 Task: Add a dependency to the task Performance issues with database queries , the existing task  Inconsistent formatting of date/time fields in the project XpertTech.
Action: Mouse moved to (794, 618)
Screenshot: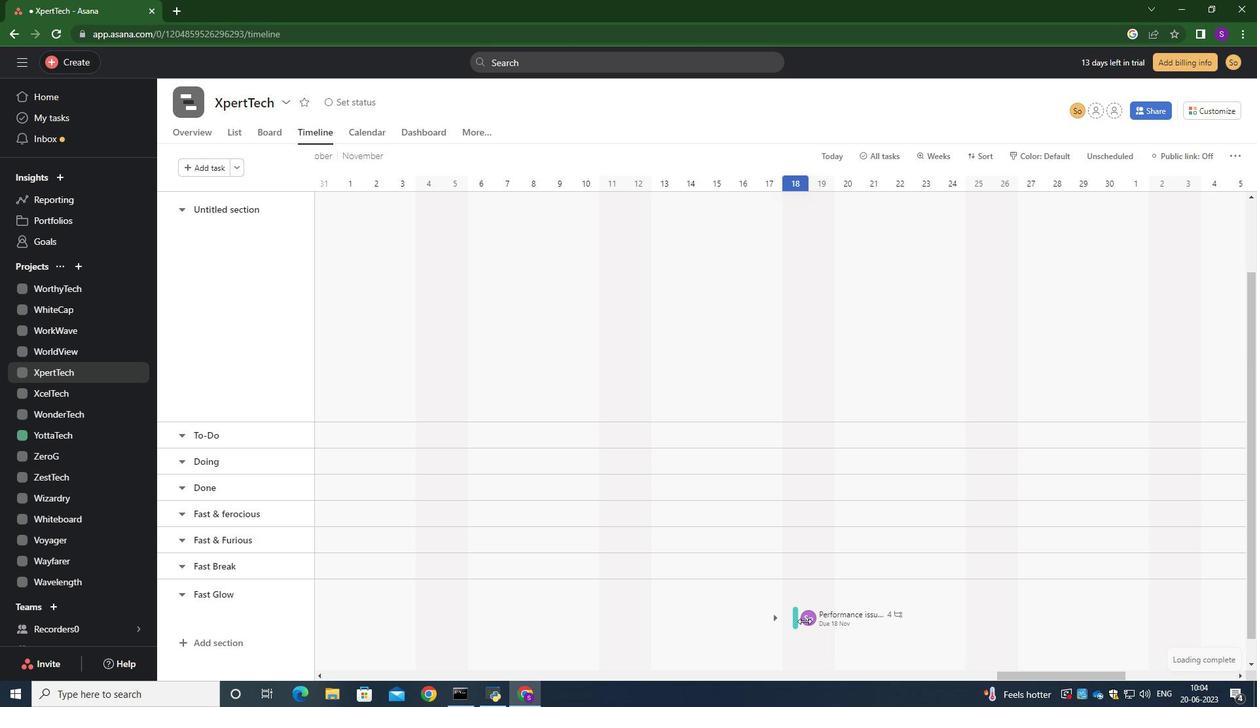 
Action: Mouse pressed left at (794, 618)
Screenshot: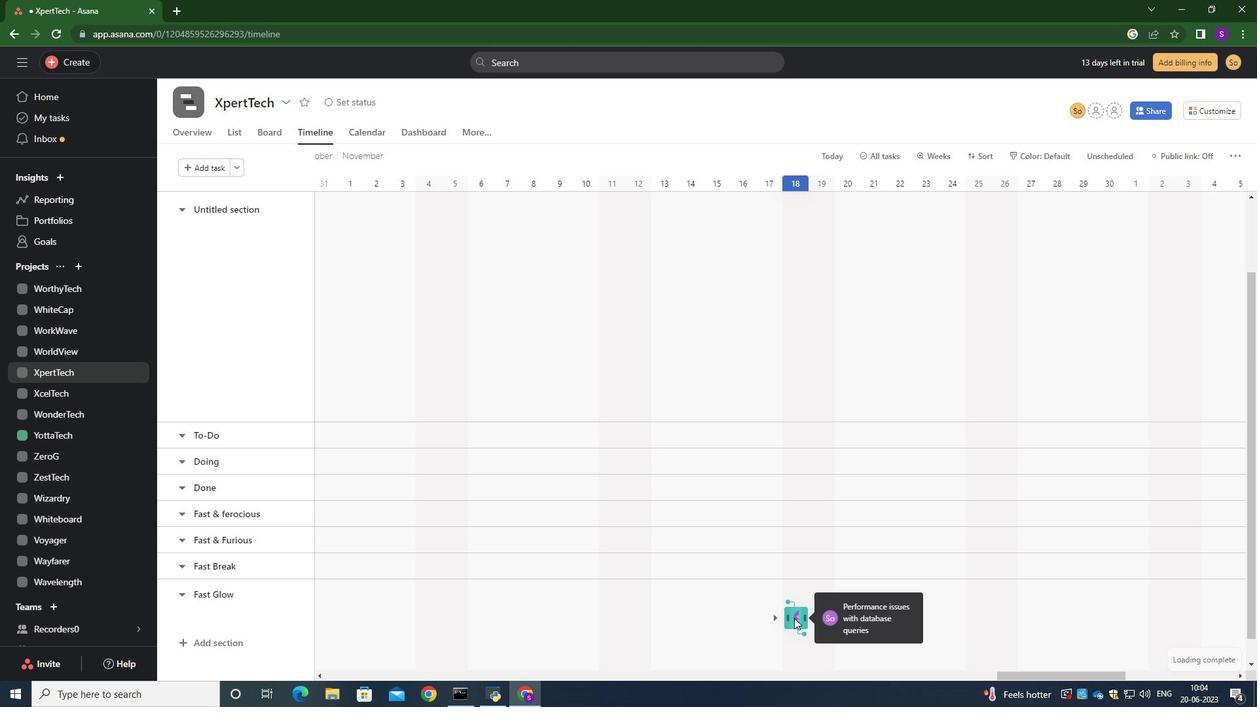 
Action: Mouse moved to (963, 334)
Screenshot: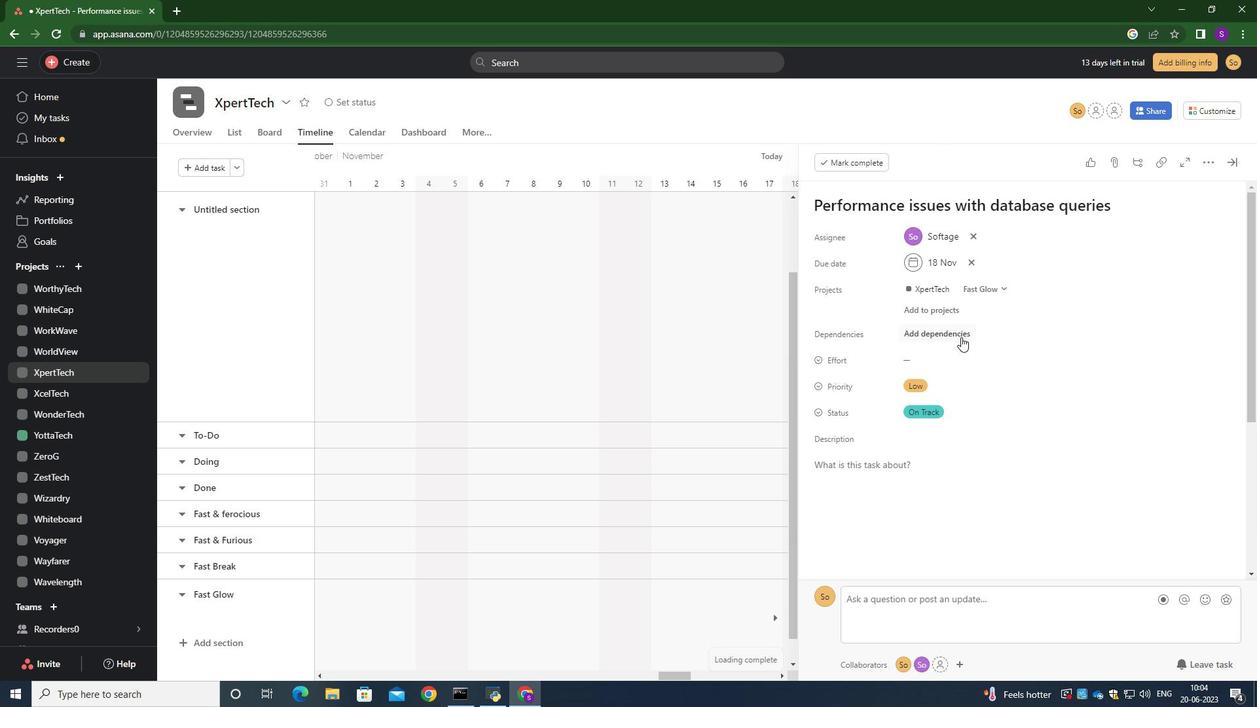 
Action: Mouse pressed left at (963, 334)
Screenshot: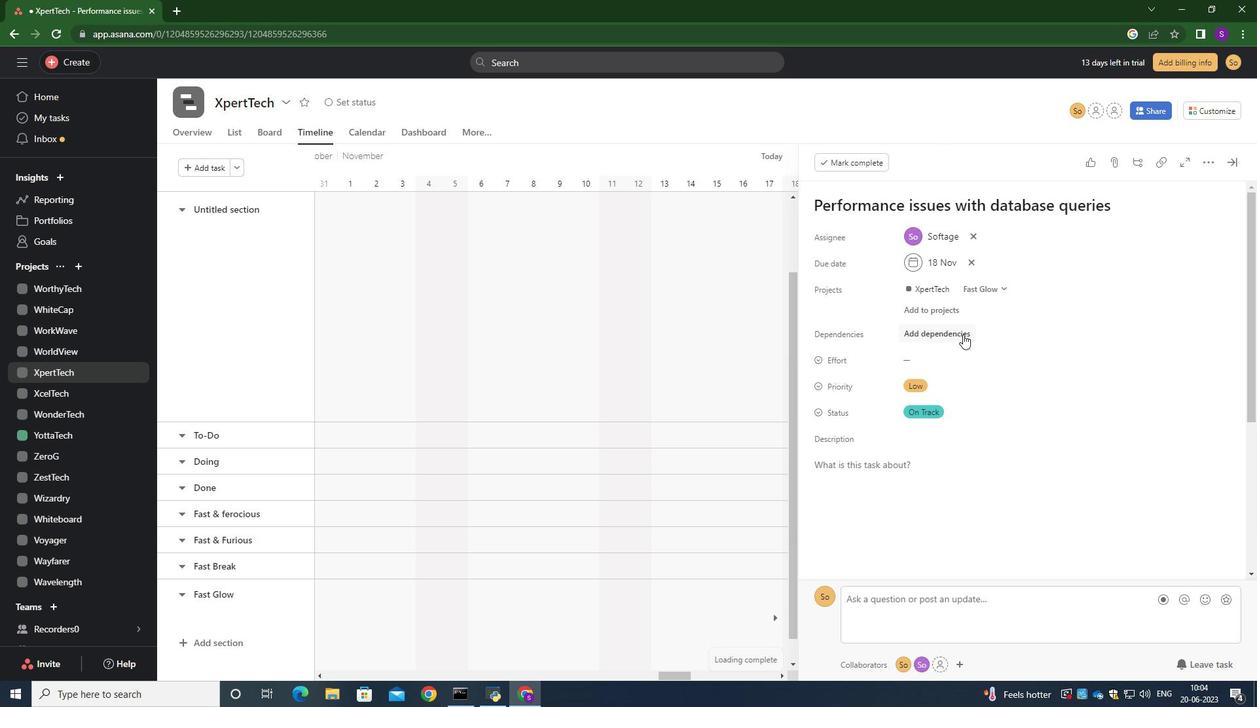 
Action: Mouse moved to (1068, 384)
Screenshot: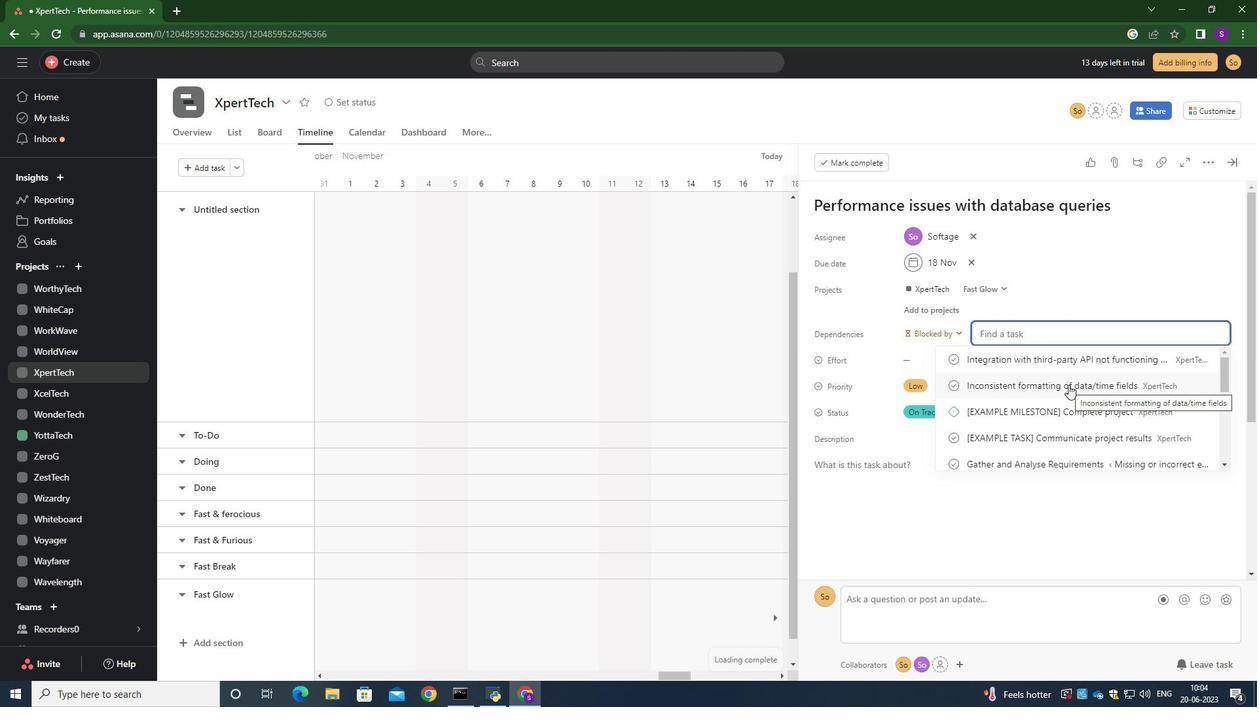 
Action: Mouse pressed left at (1068, 384)
Screenshot: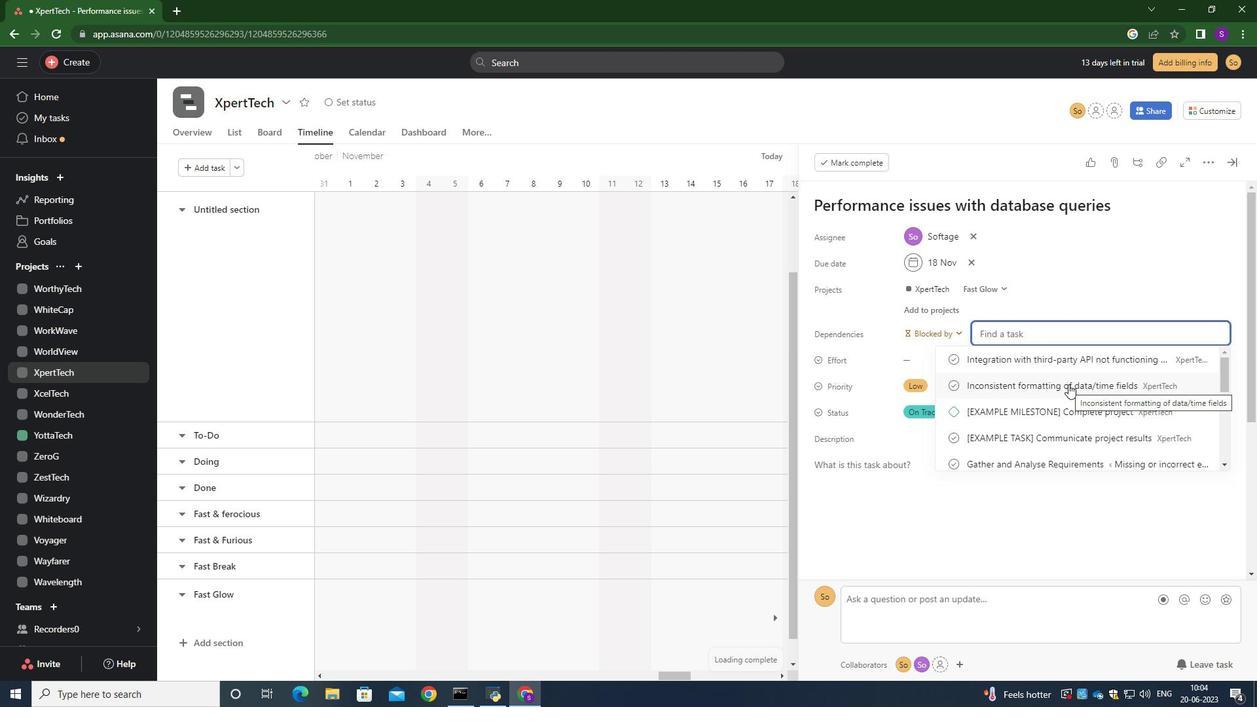 
Action: Mouse moved to (1066, 383)
Screenshot: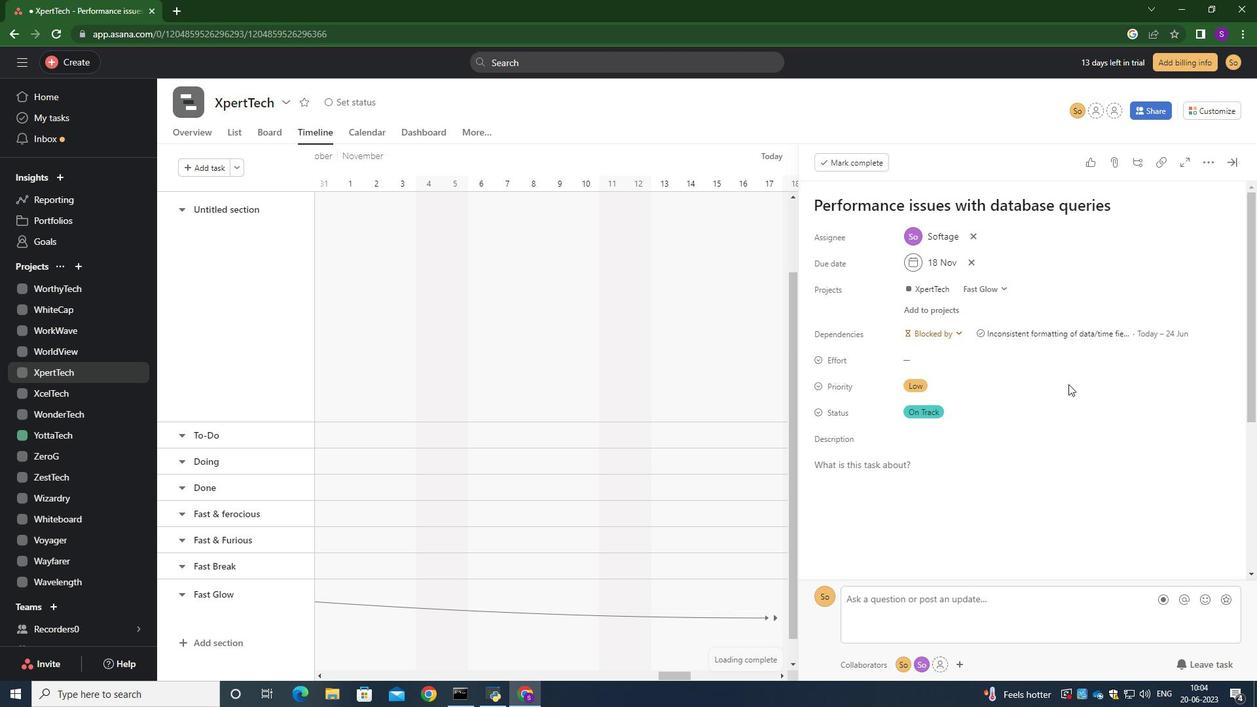 
